 Task: Look for "Data" in the keyboard shortcut section.
Action: Mouse moved to (355, 126)
Screenshot: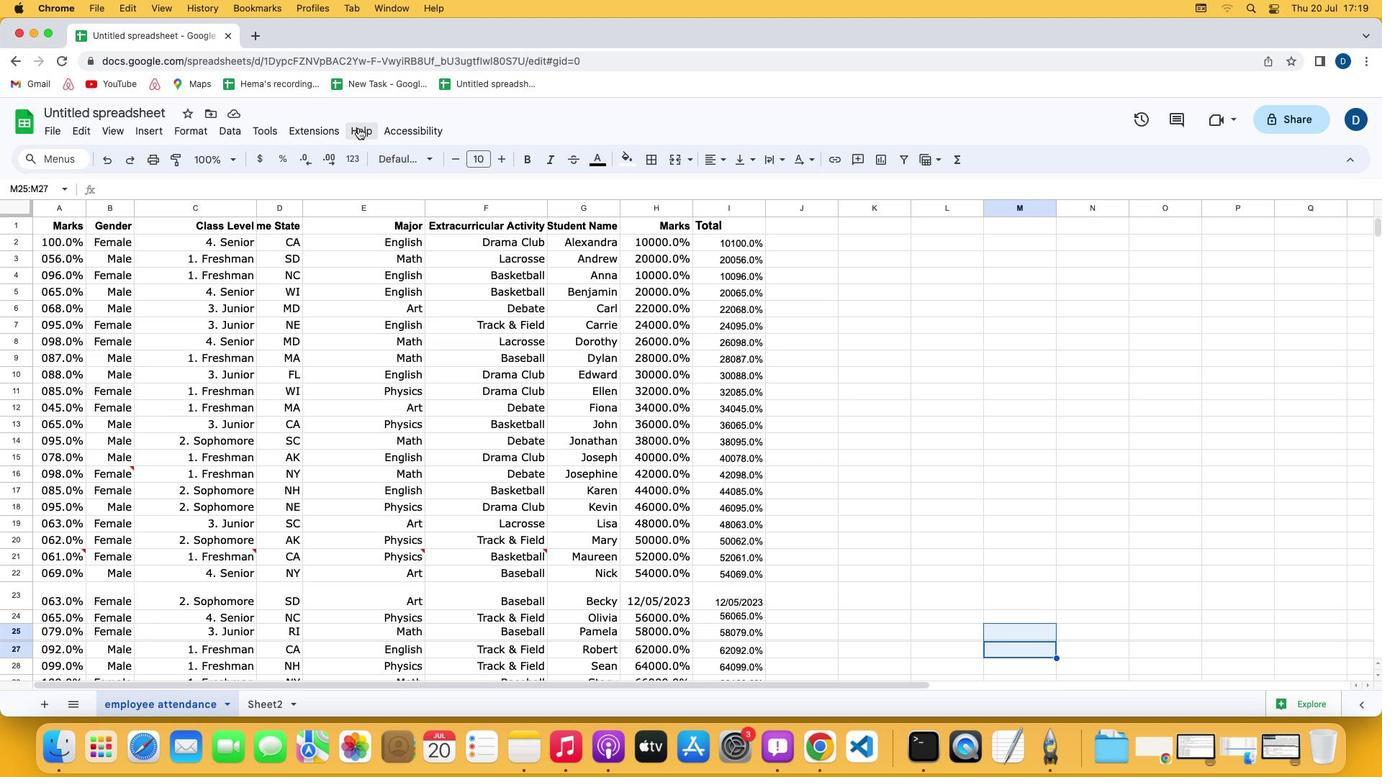
Action: Mouse pressed left at (355, 126)
Screenshot: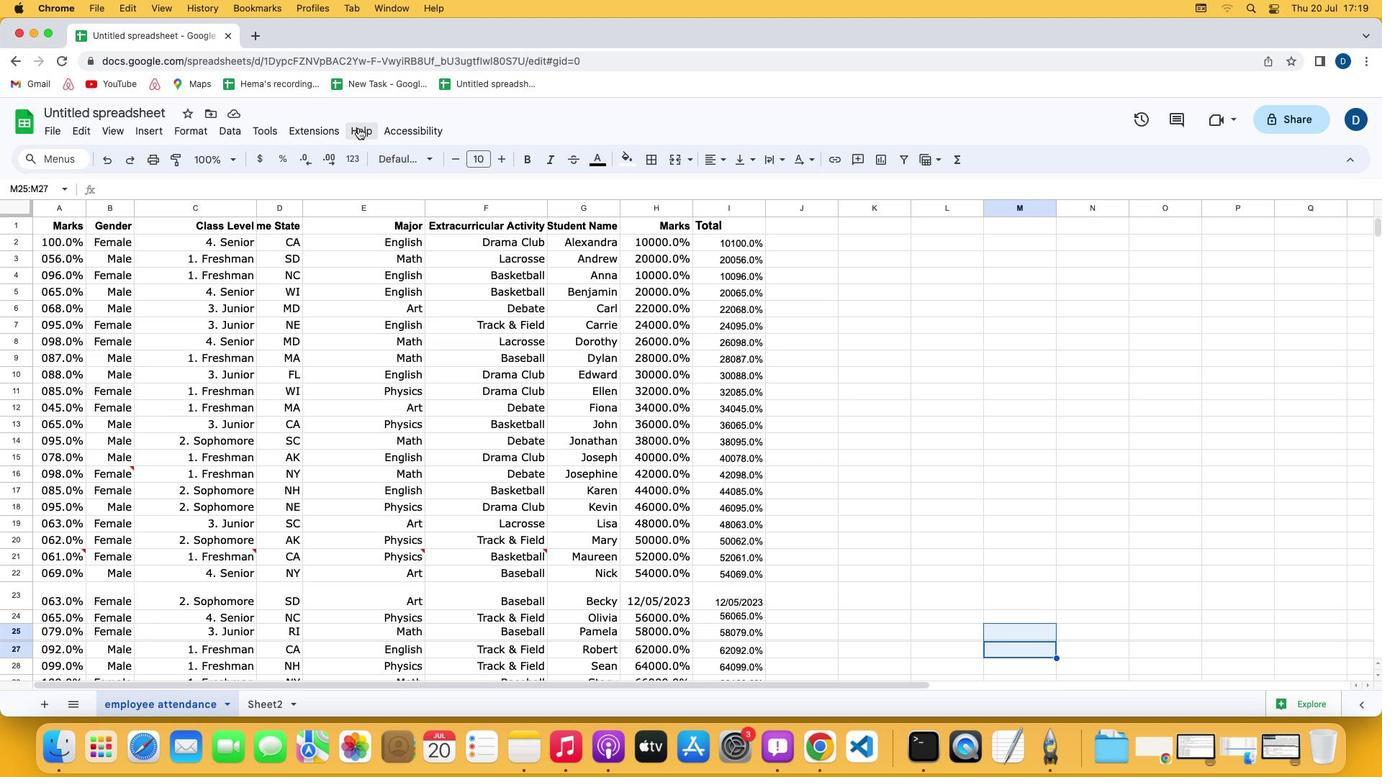 
Action: Mouse moved to (359, 128)
Screenshot: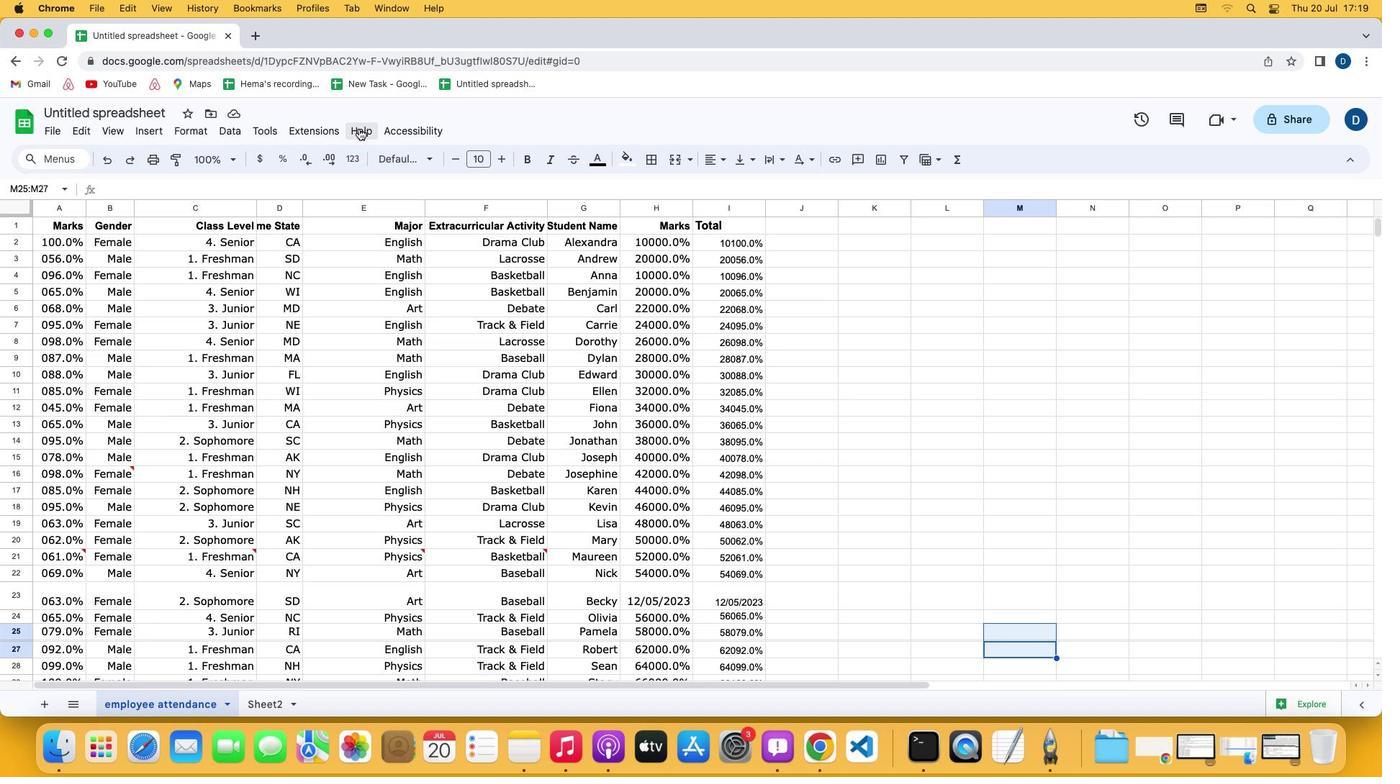 
Action: Mouse pressed left at (359, 128)
Screenshot: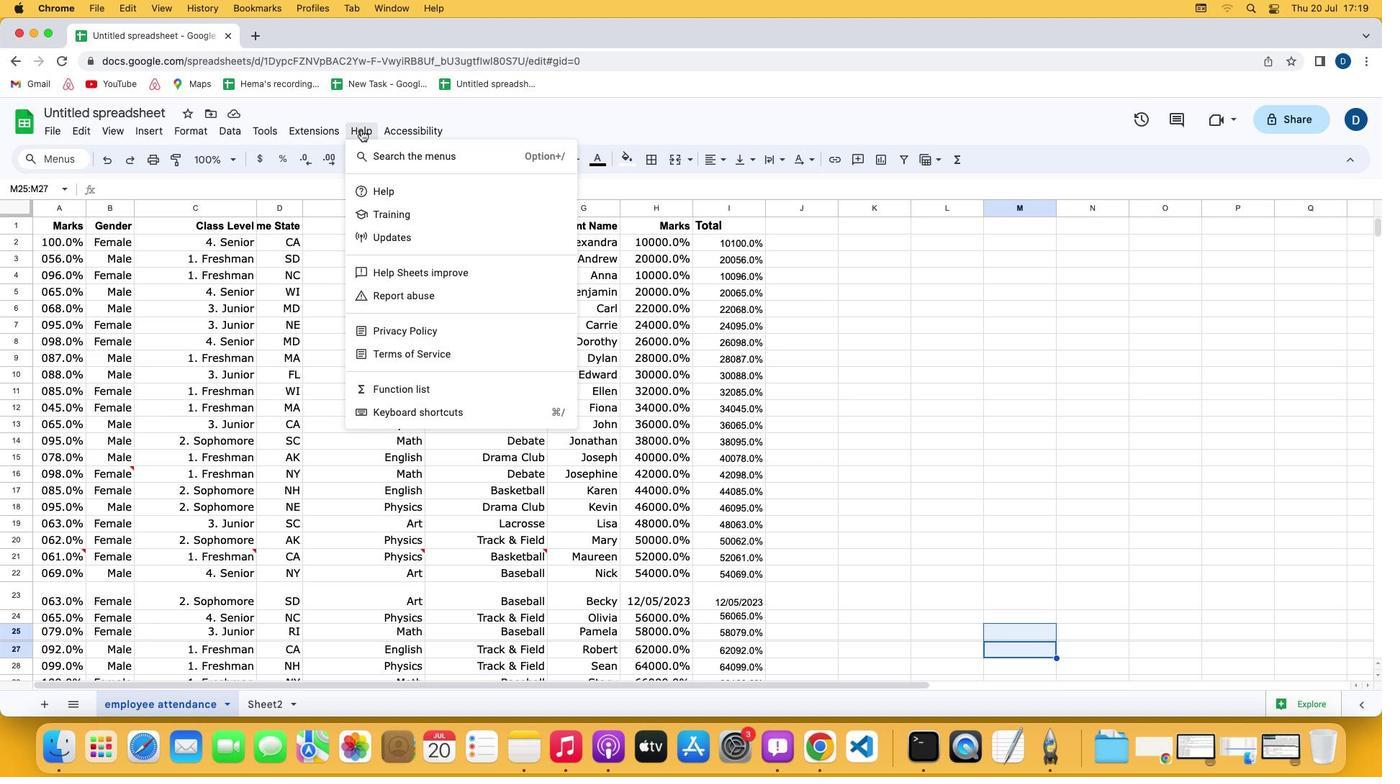 
Action: Mouse moved to (413, 407)
Screenshot: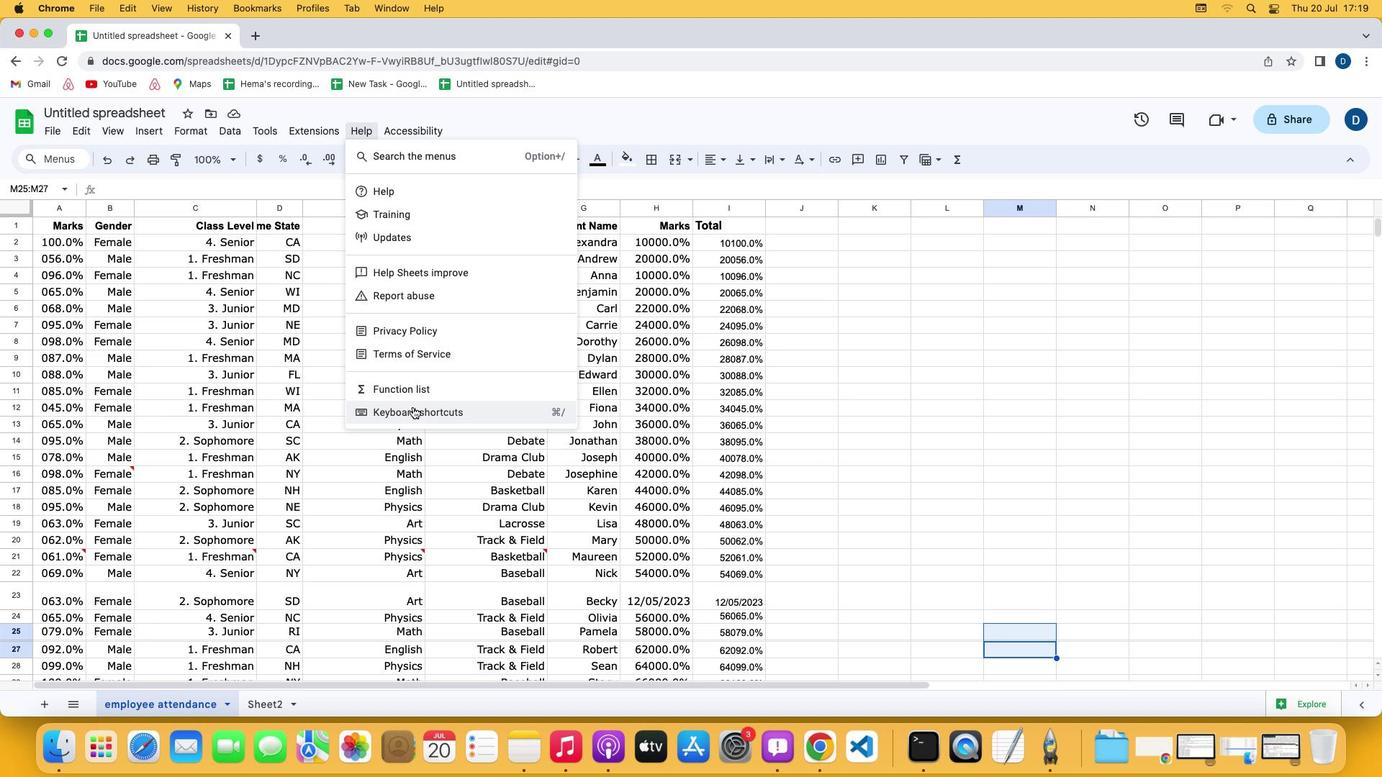 
Action: Mouse pressed left at (413, 407)
Screenshot: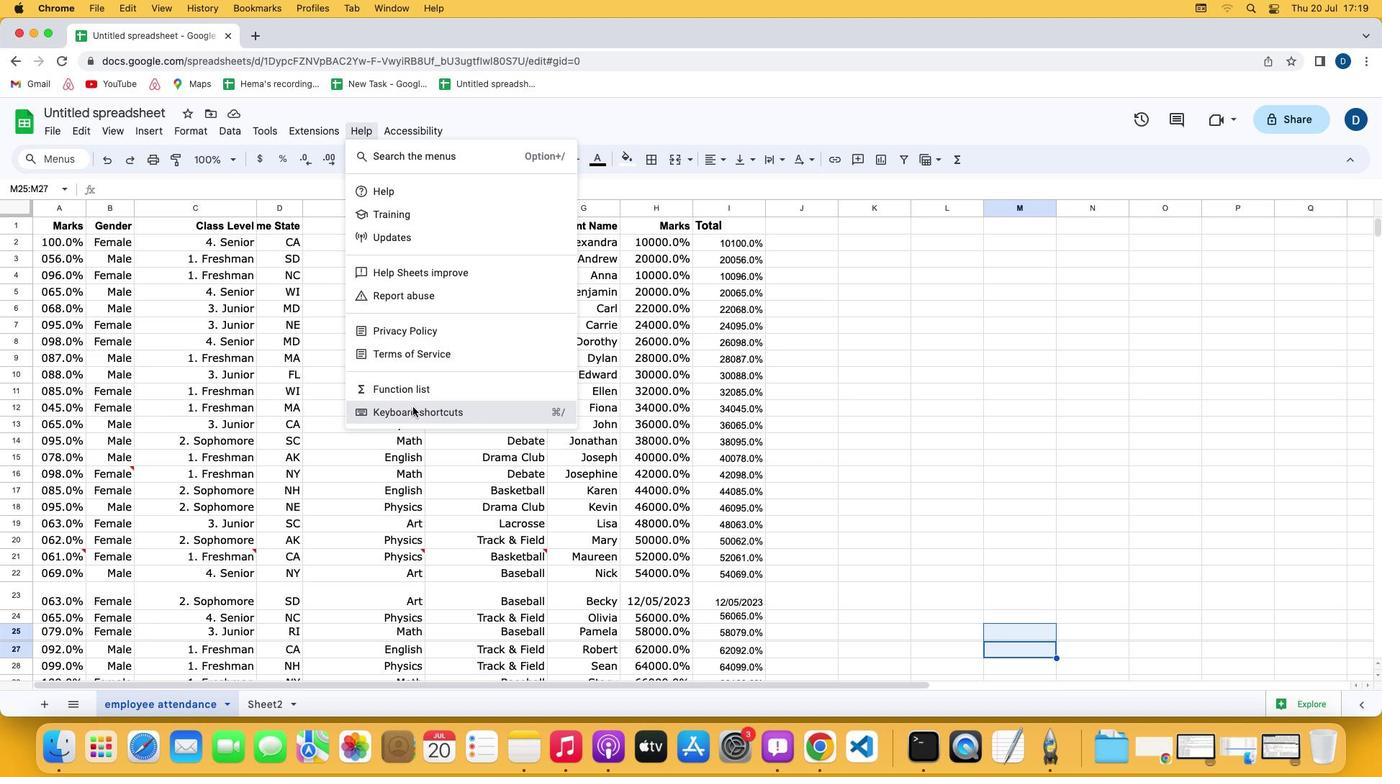 
Action: Mouse moved to (451, 378)
Screenshot: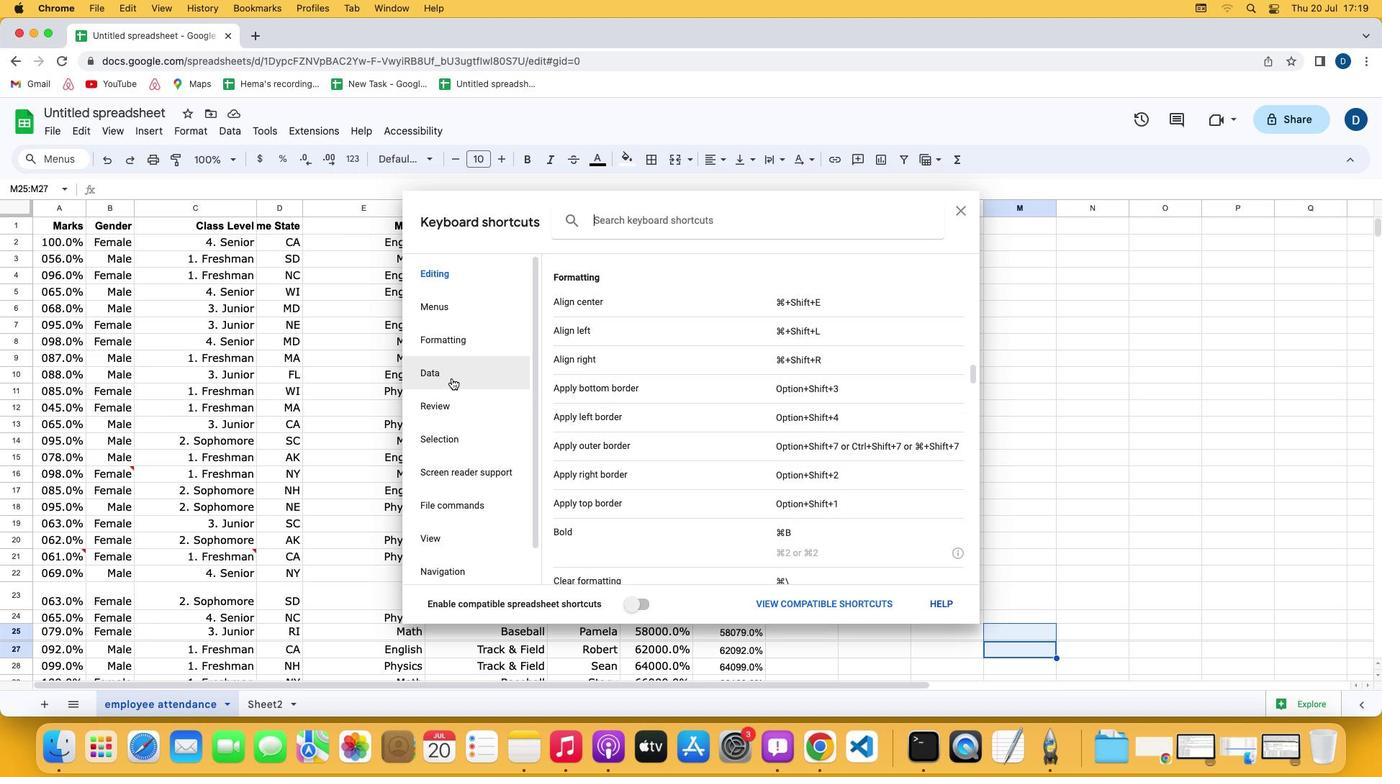 
Action: Mouse pressed left at (451, 378)
Screenshot: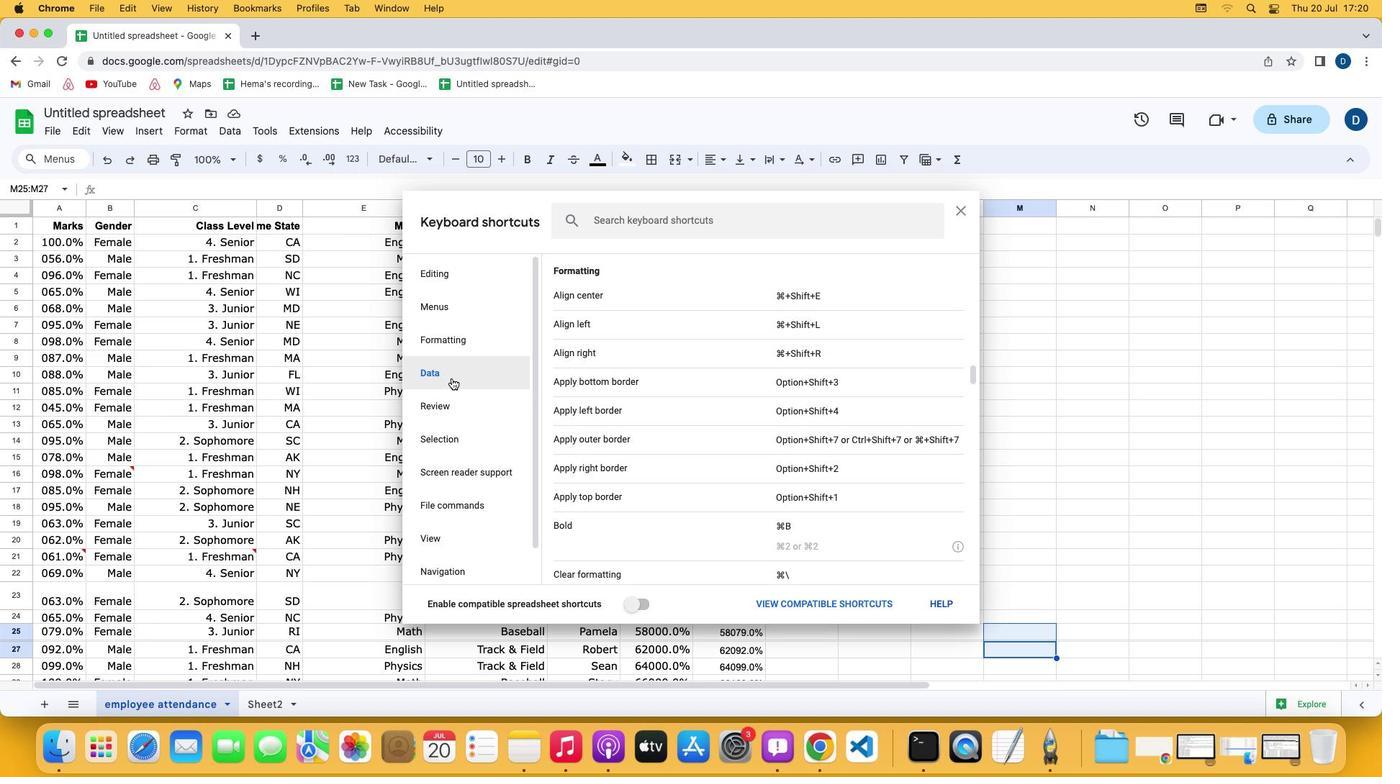 
Action: Mouse moved to (682, 411)
Screenshot: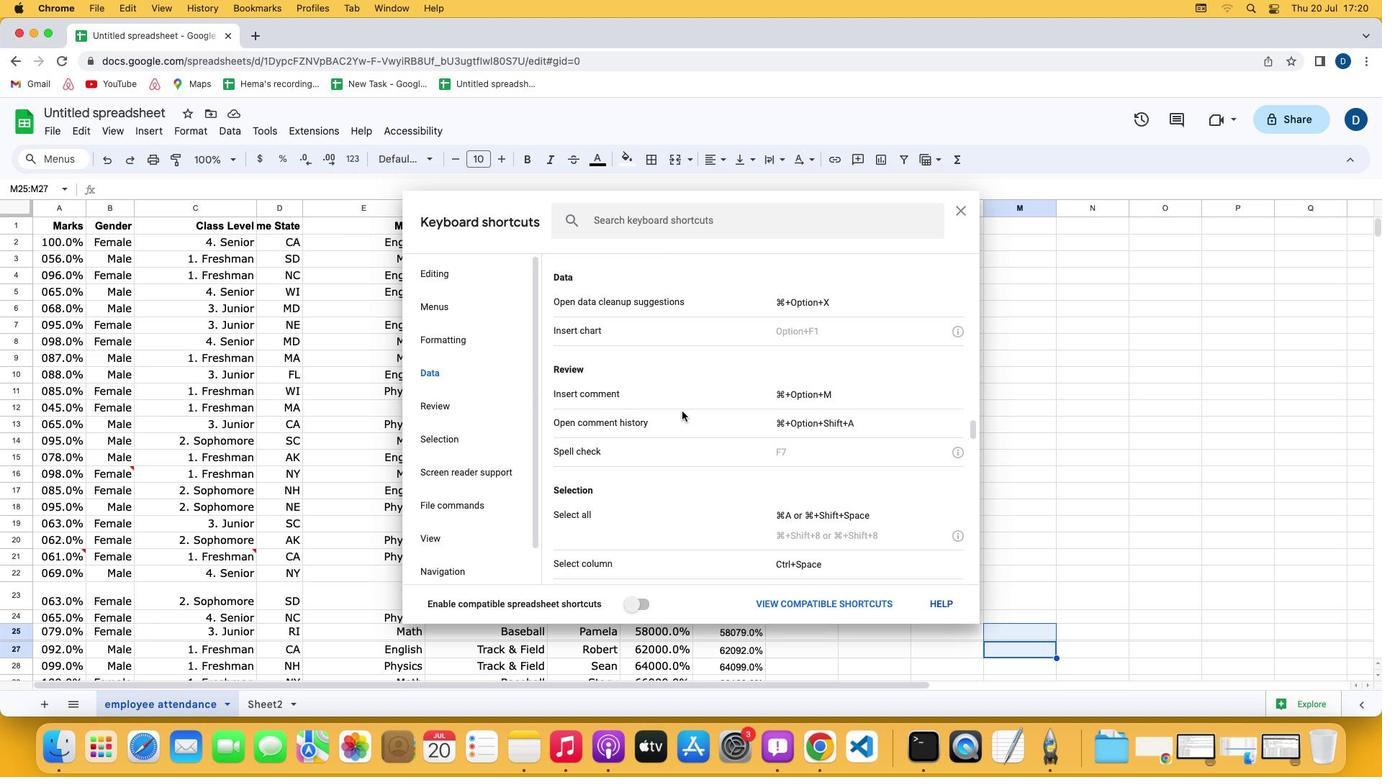 
